 Task: Filter audit logs by billing updates in the organization "ryshabh2k".
Action: Mouse moved to (949, 92)
Screenshot: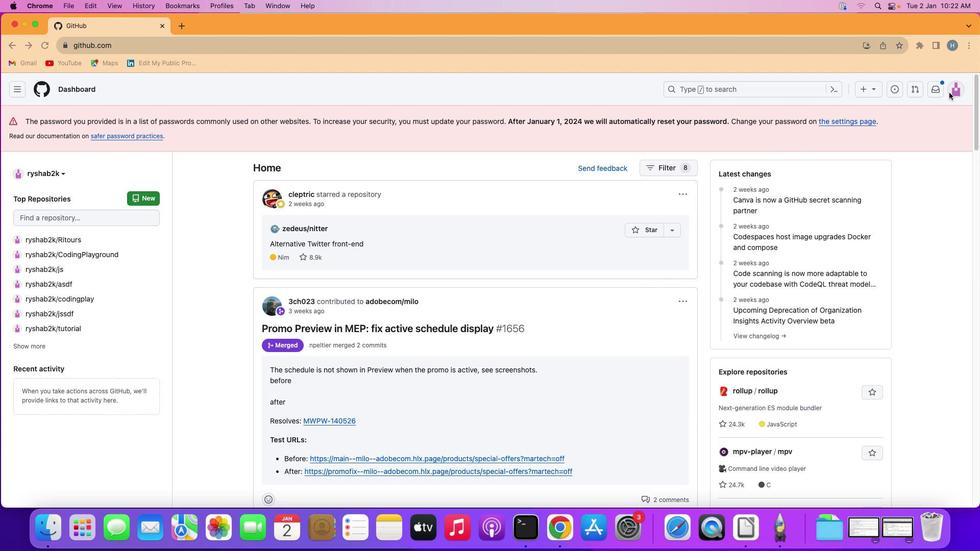 
Action: Mouse pressed left at (949, 92)
Screenshot: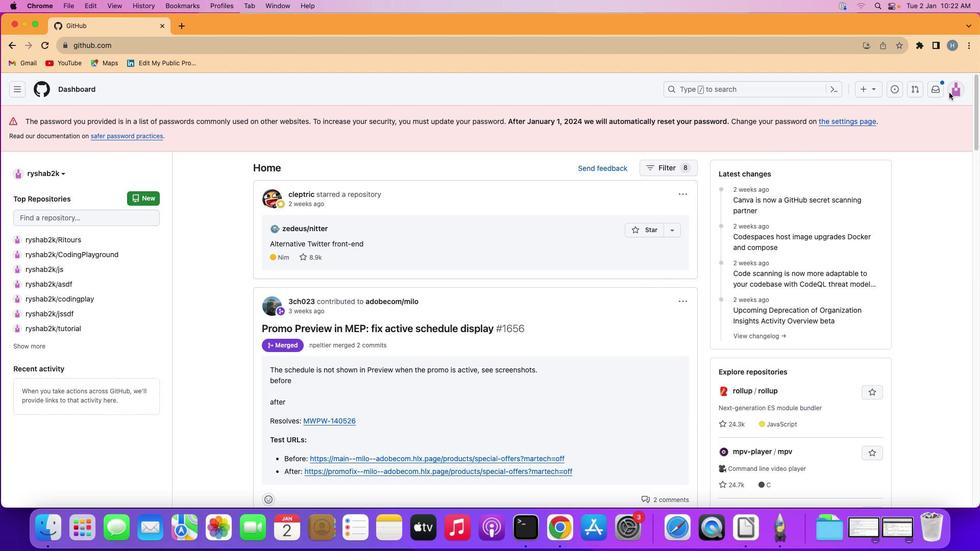 
Action: Mouse moved to (954, 89)
Screenshot: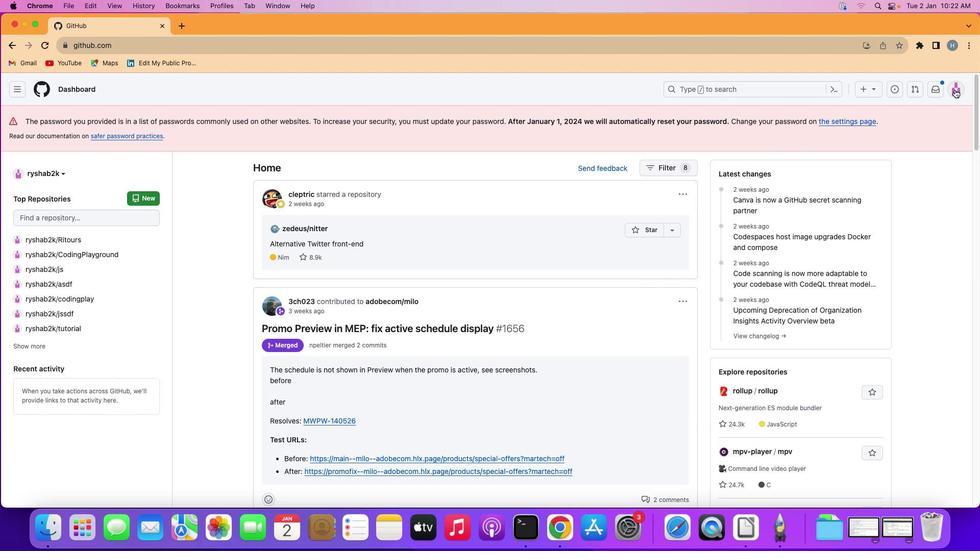 
Action: Mouse pressed left at (954, 89)
Screenshot: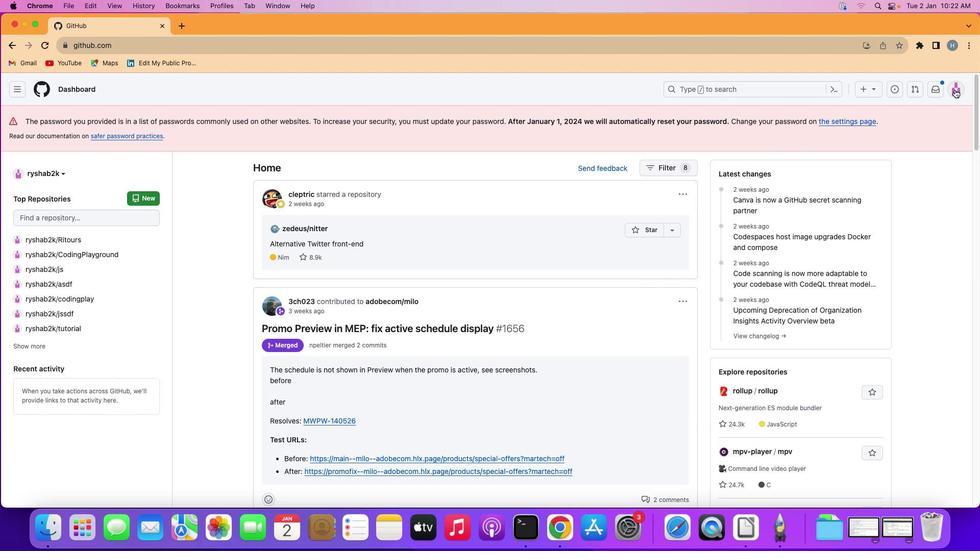 
Action: Mouse moved to (868, 211)
Screenshot: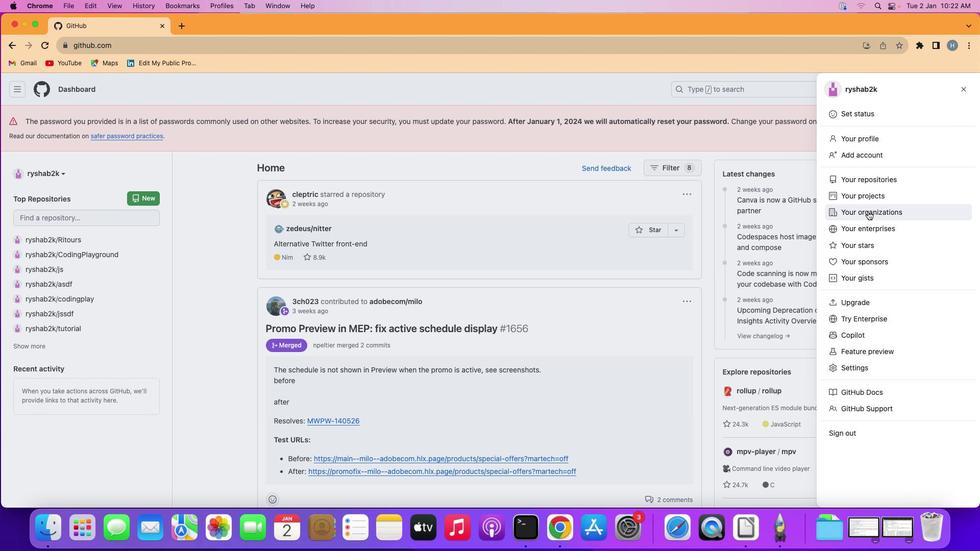 
Action: Mouse pressed left at (868, 211)
Screenshot: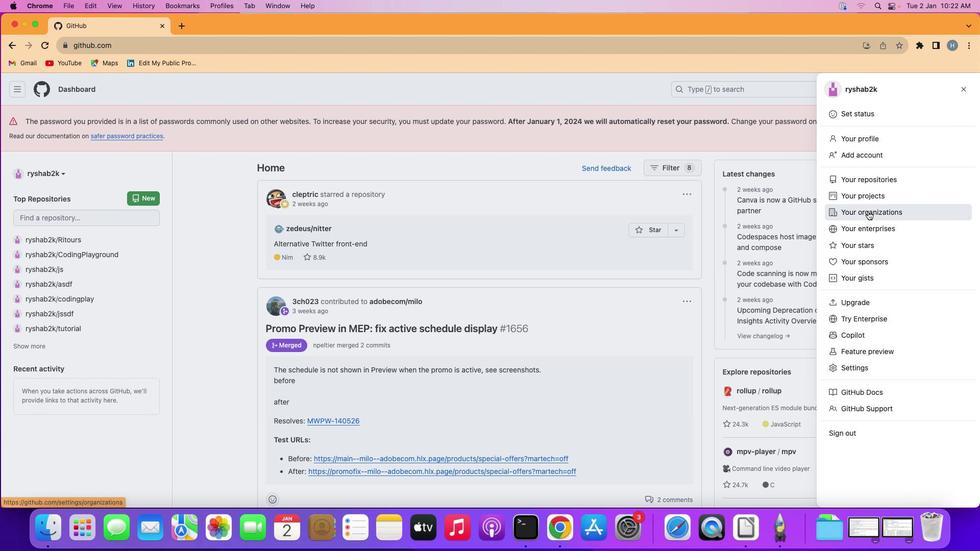 
Action: Mouse moved to (749, 242)
Screenshot: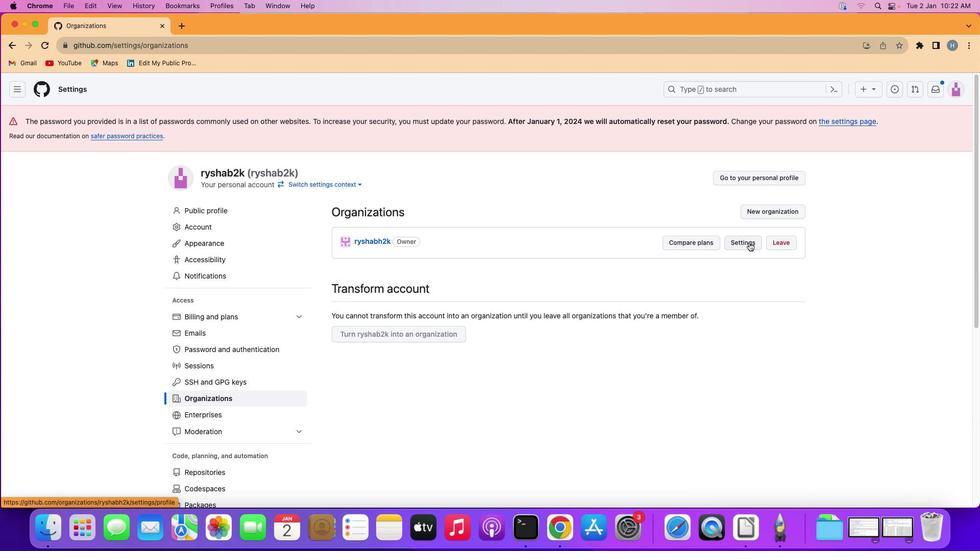 
Action: Mouse pressed left at (749, 242)
Screenshot: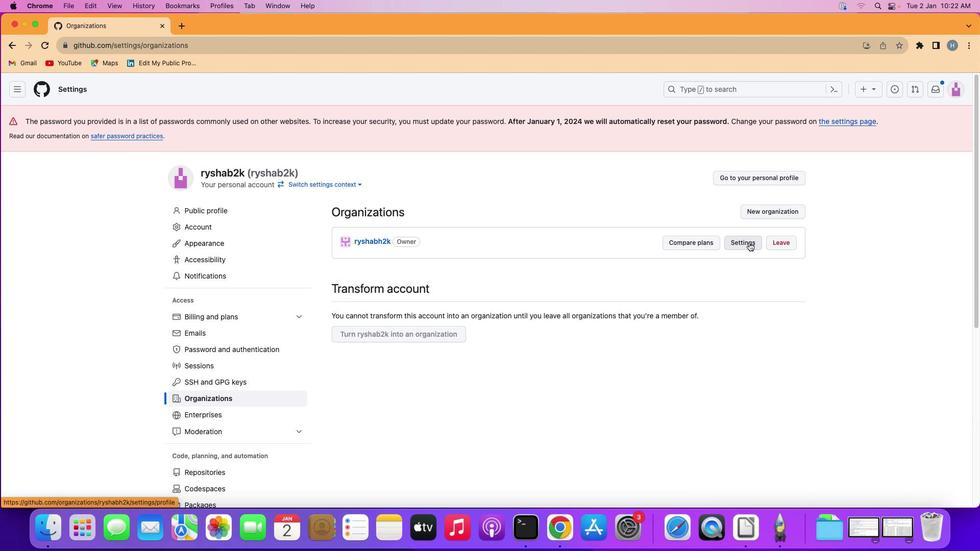 
Action: Mouse moved to (310, 400)
Screenshot: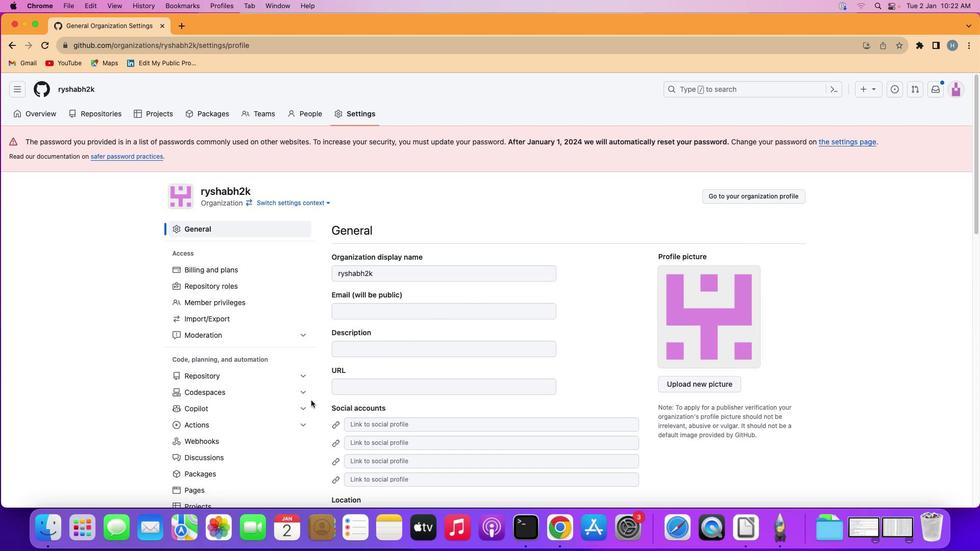 
Action: Mouse scrolled (310, 400) with delta (0, 0)
Screenshot: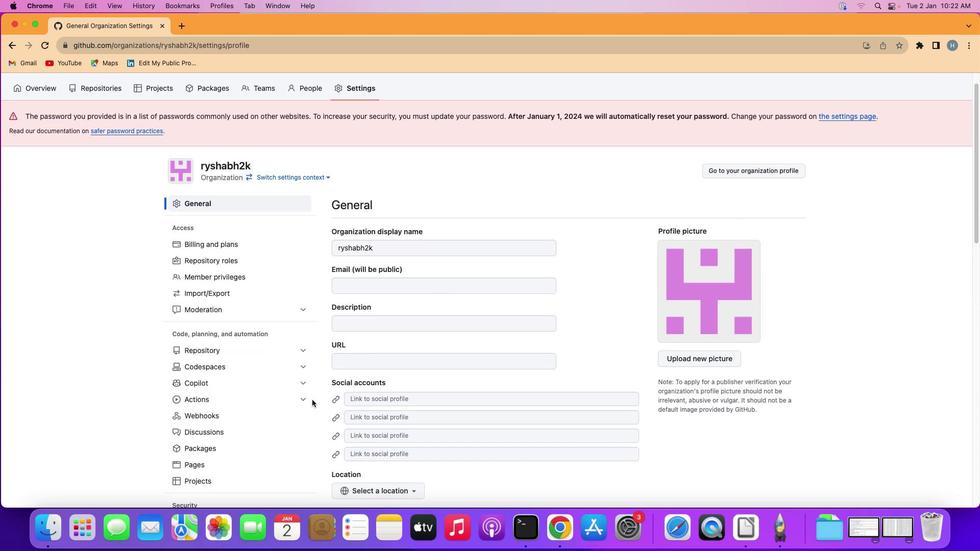
Action: Mouse scrolled (310, 400) with delta (0, 0)
Screenshot: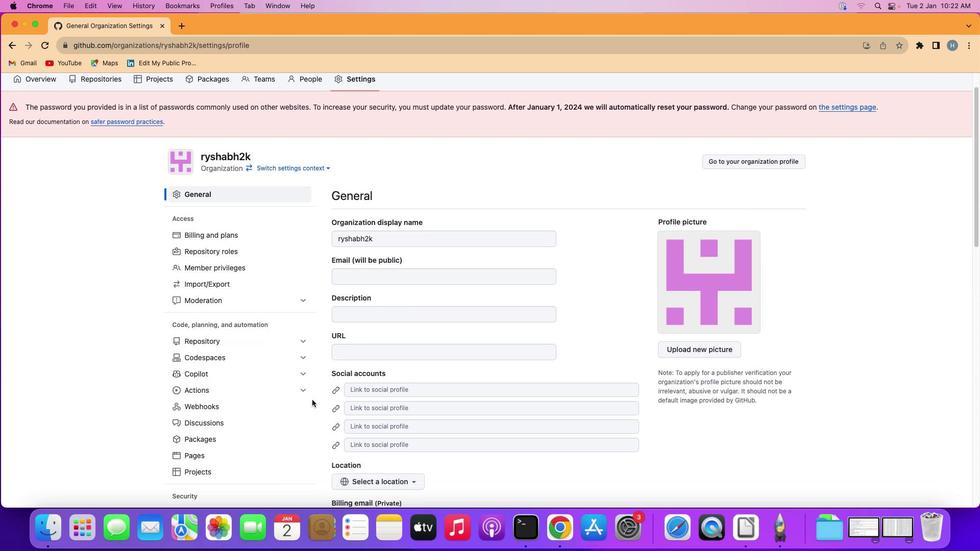 
Action: Mouse scrolled (310, 400) with delta (0, -1)
Screenshot: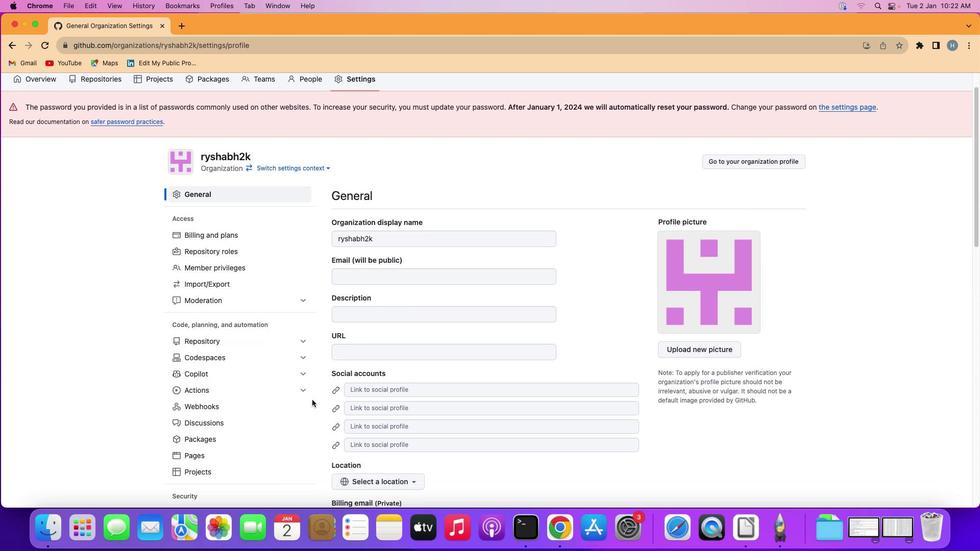 
Action: Mouse moved to (312, 399)
Screenshot: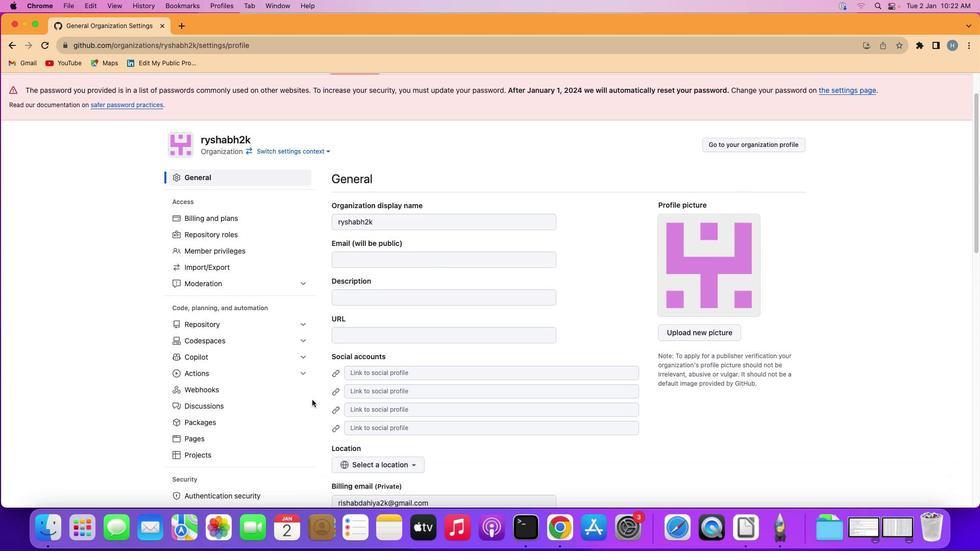 
Action: Mouse scrolled (312, 399) with delta (0, 0)
Screenshot: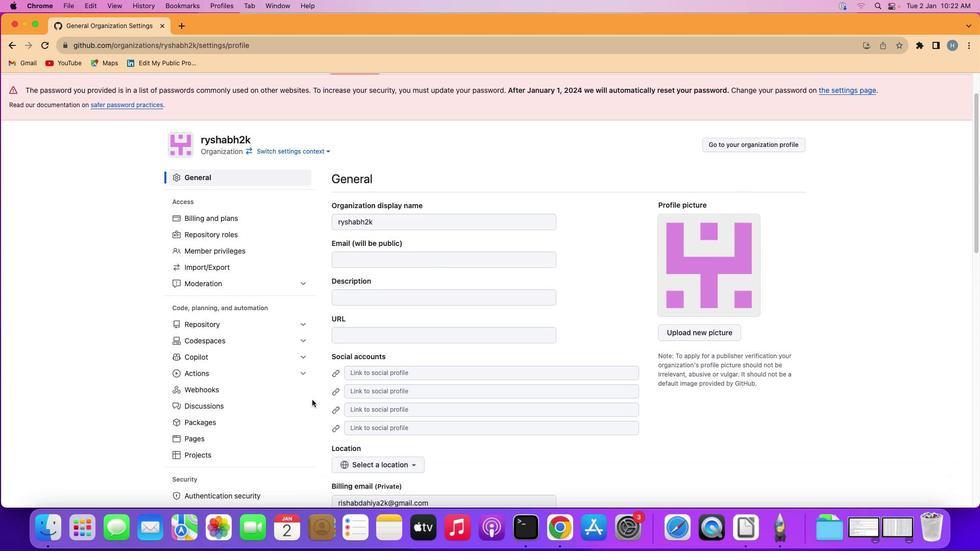 
Action: Mouse moved to (312, 399)
Screenshot: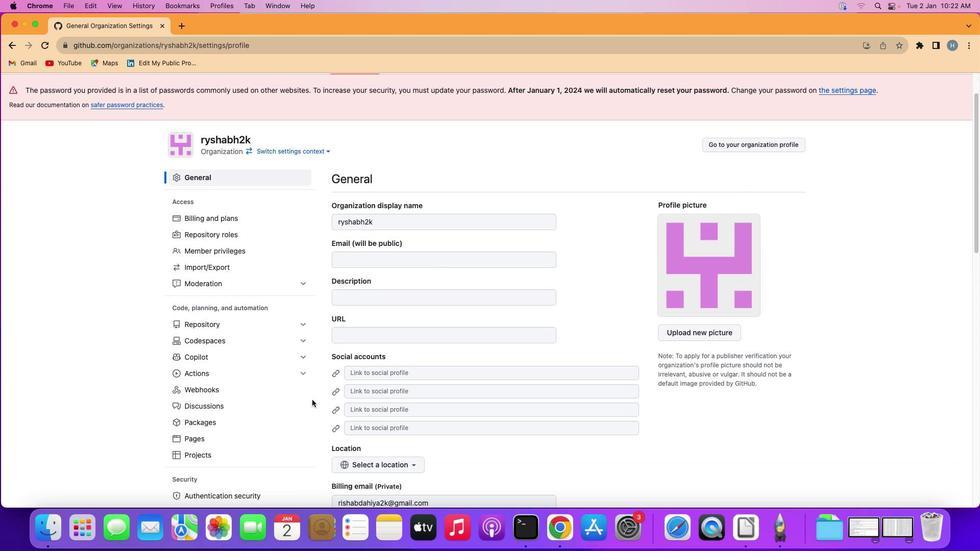 
Action: Mouse scrolled (312, 399) with delta (0, 0)
Screenshot: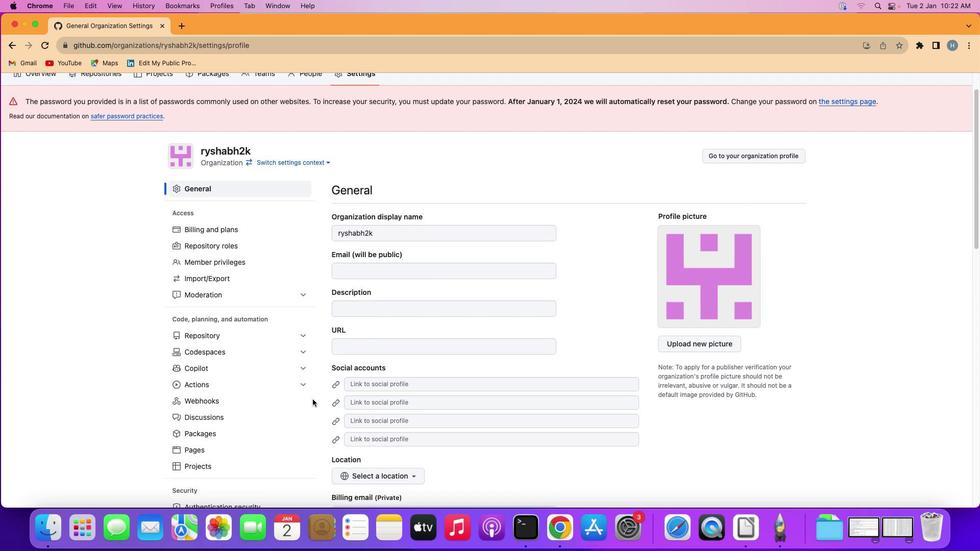 
Action: Mouse scrolled (312, 399) with delta (0, 1)
Screenshot: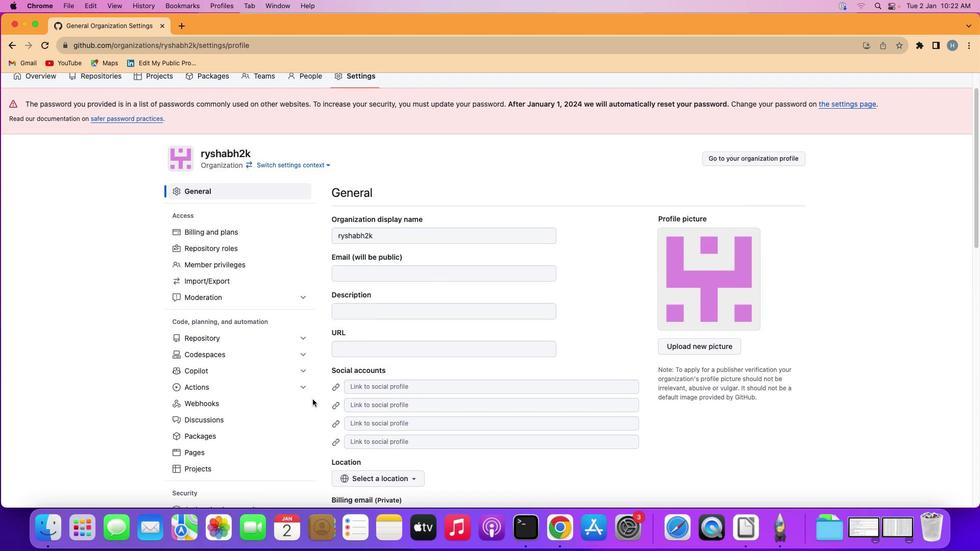 
Action: Mouse scrolled (312, 399) with delta (0, -1)
Screenshot: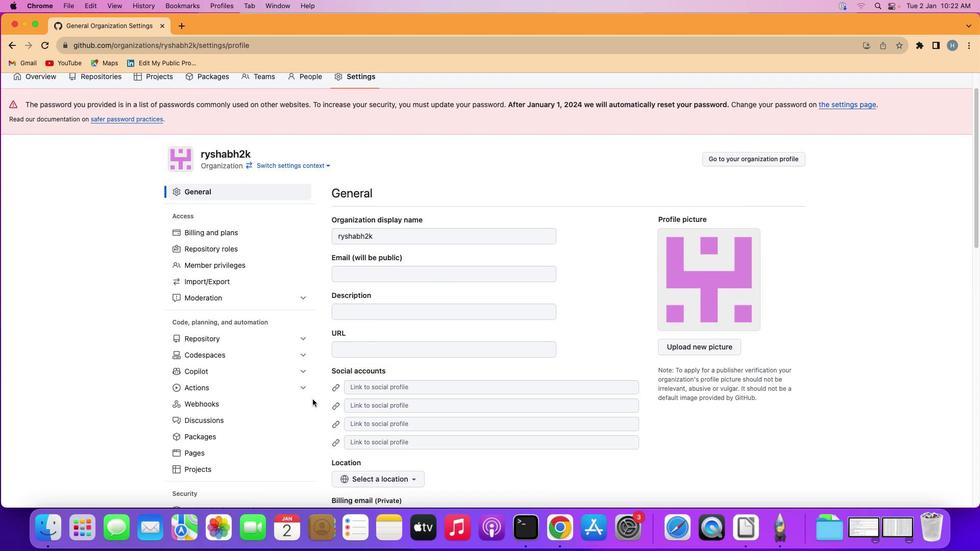 
Action: Mouse moved to (313, 398)
Screenshot: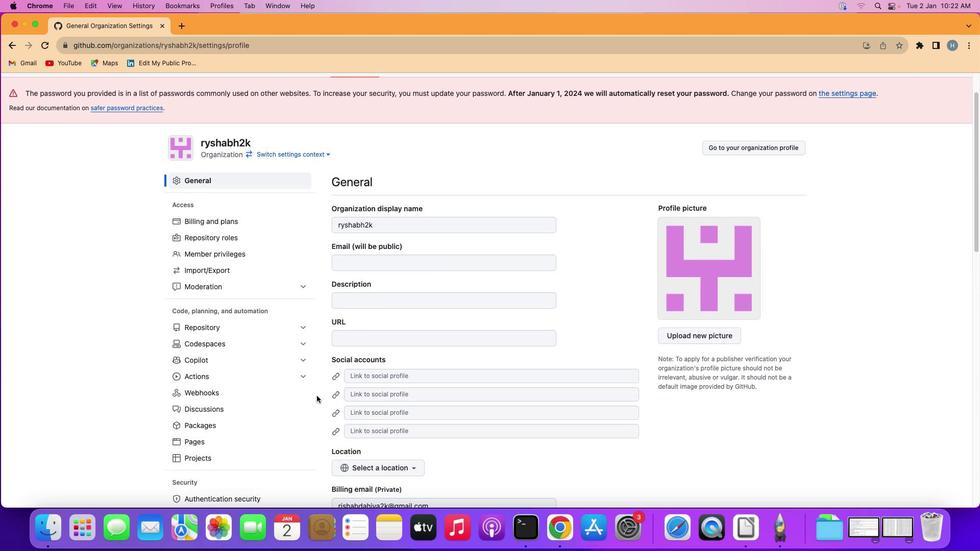 
Action: Mouse scrolled (313, 398) with delta (0, 0)
Screenshot: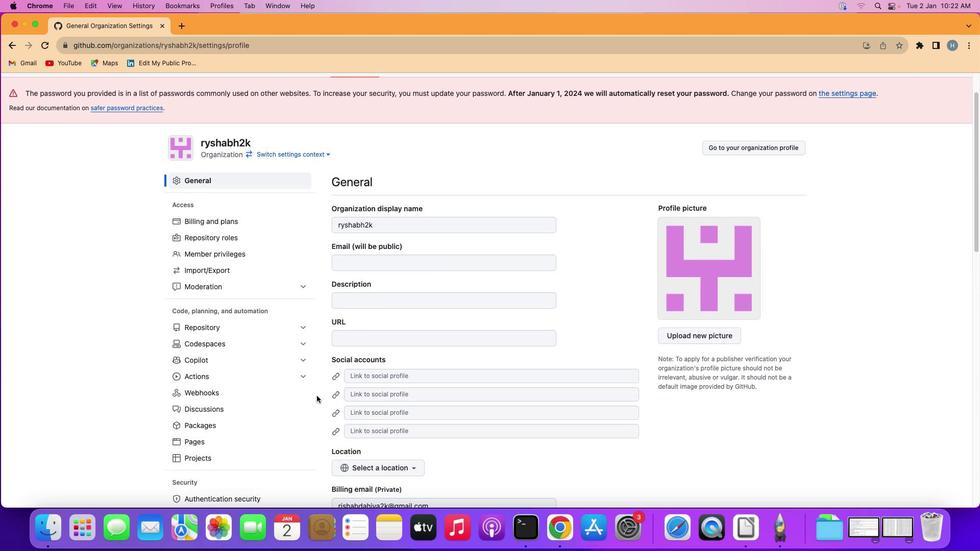 
Action: Mouse moved to (314, 397)
Screenshot: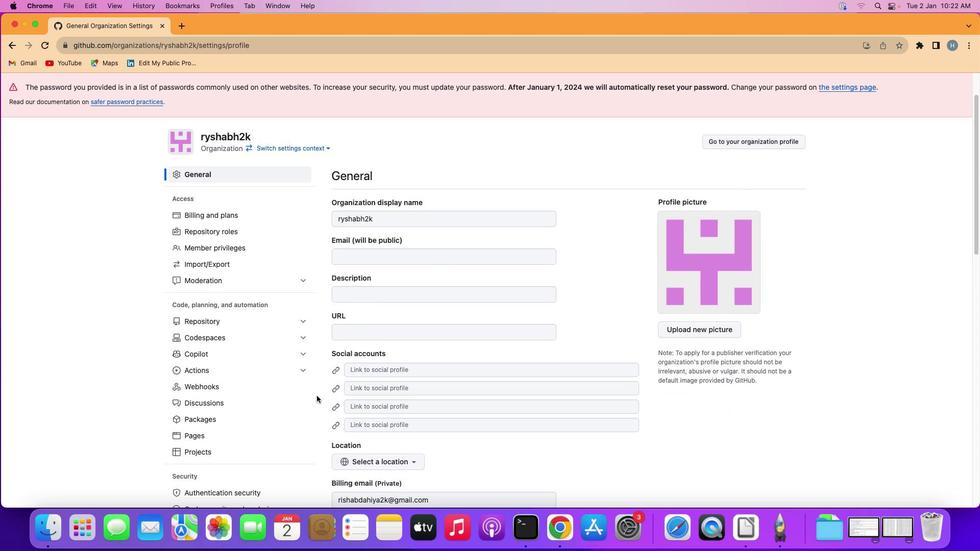 
Action: Mouse scrolled (314, 397) with delta (0, 1)
Screenshot: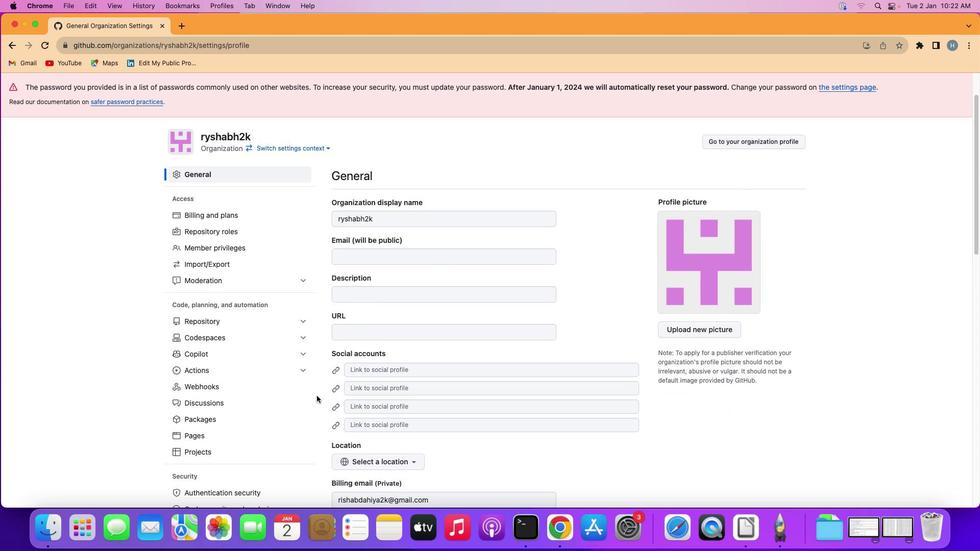 
Action: Mouse moved to (315, 396)
Screenshot: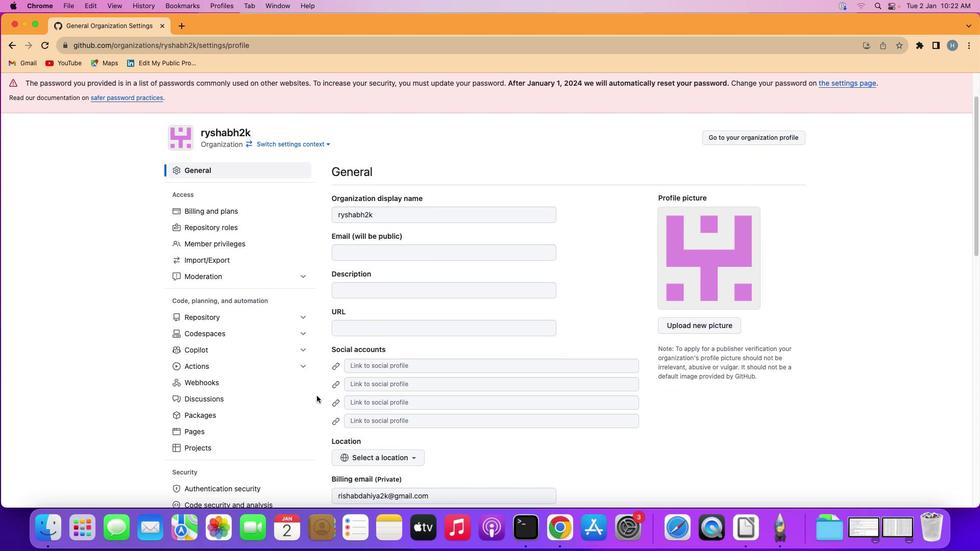 
Action: Mouse scrolled (315, 396) with delta (0, -1)
Screenshot: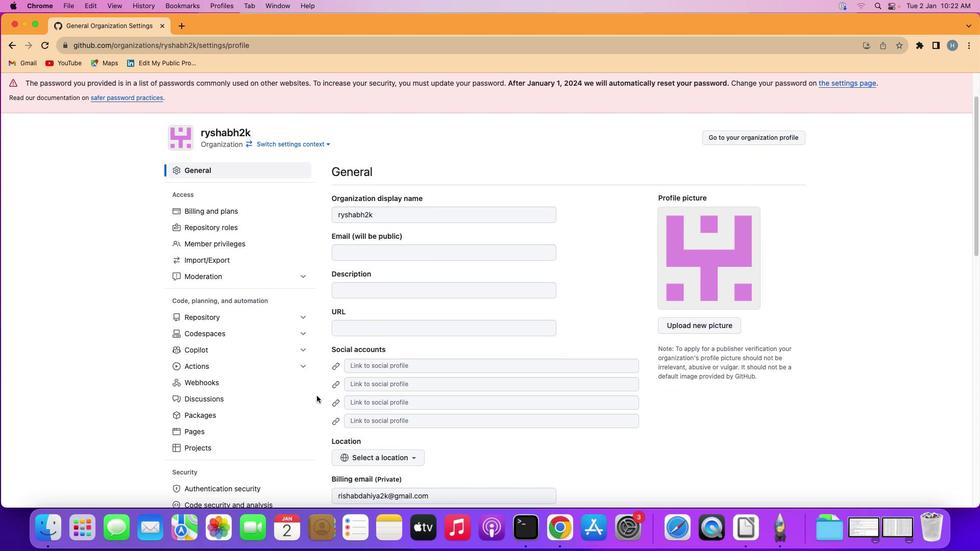 
Action: Mouse moved to (316, 395)
Screenshot: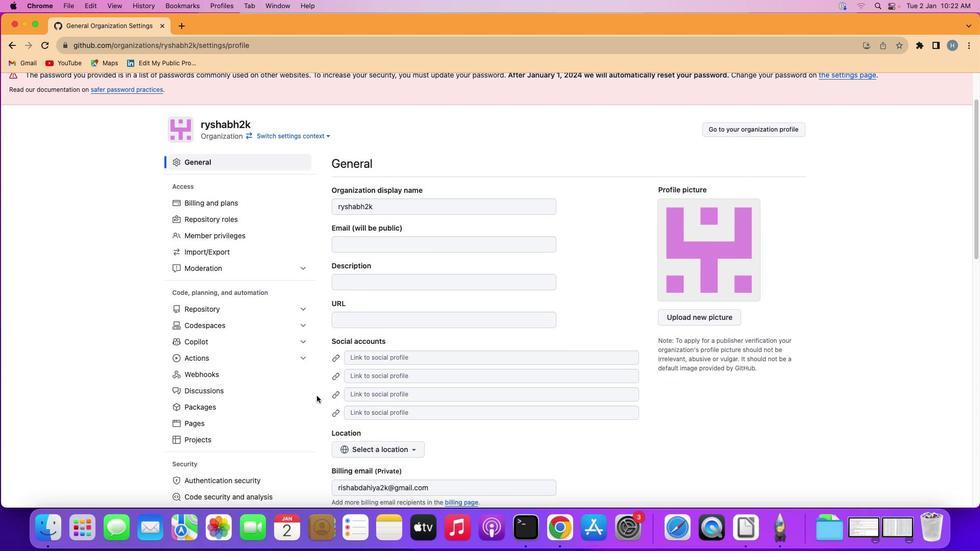 
Action: Mouse scrolled (316, 395) with delta (0, 0)
Screenshot: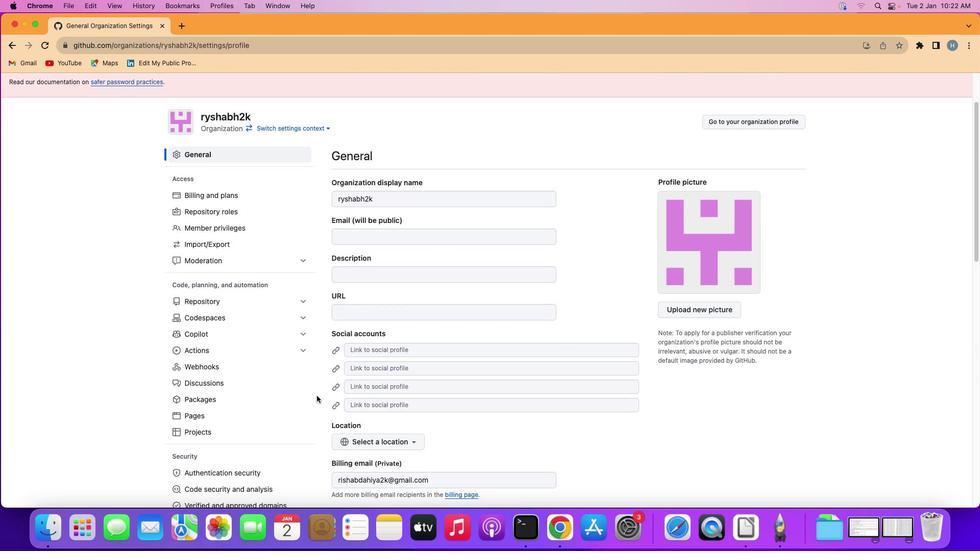 
Action: Mouse scrolled (316, 395) with delta (0, 1)
Screenshot: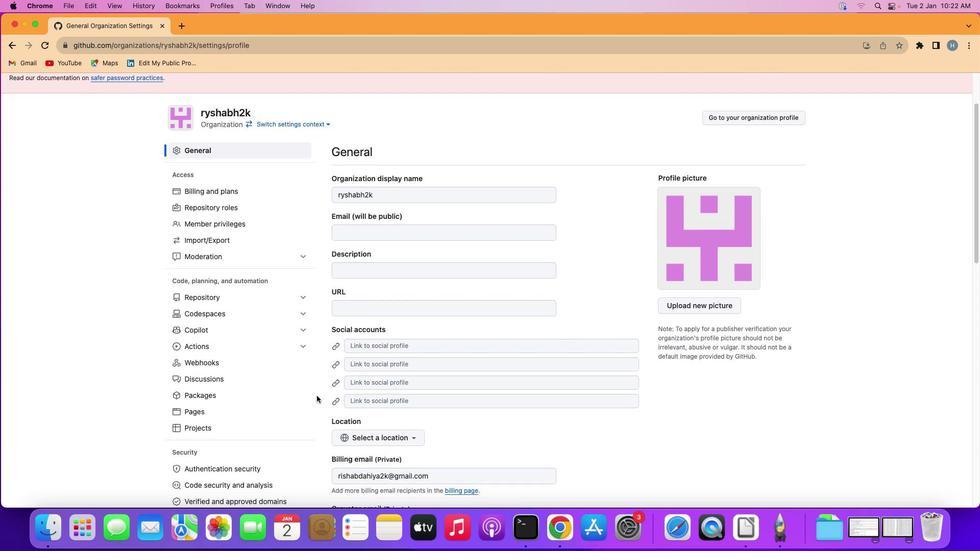 
Action: Mouse scrolled (316, 395) with delta (0, -2)
Screenshot: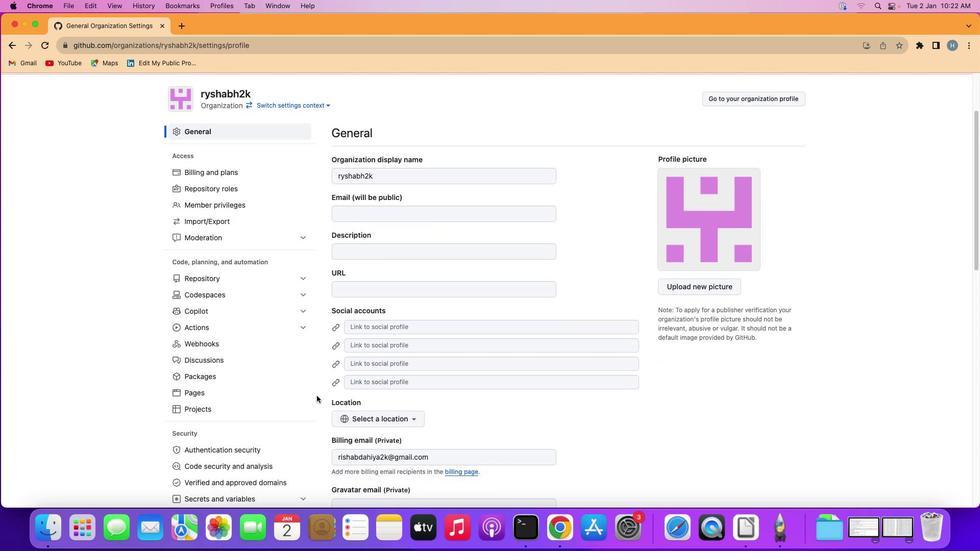 
Action: Mouse scrolled (316, 395) with delta (0, -1)
Screenshot: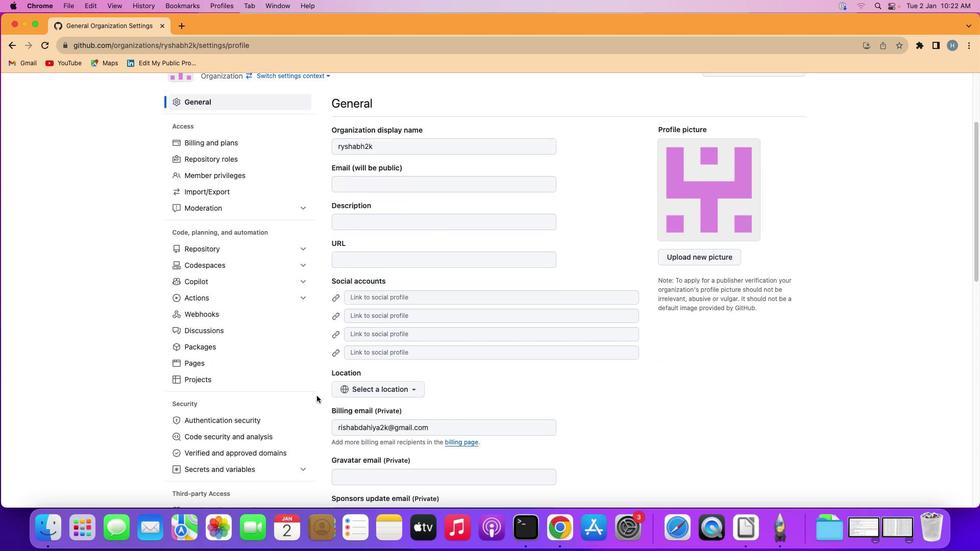 
Action: Mouse scrolled (316, 395) with delta (0, -2)
Screenshot: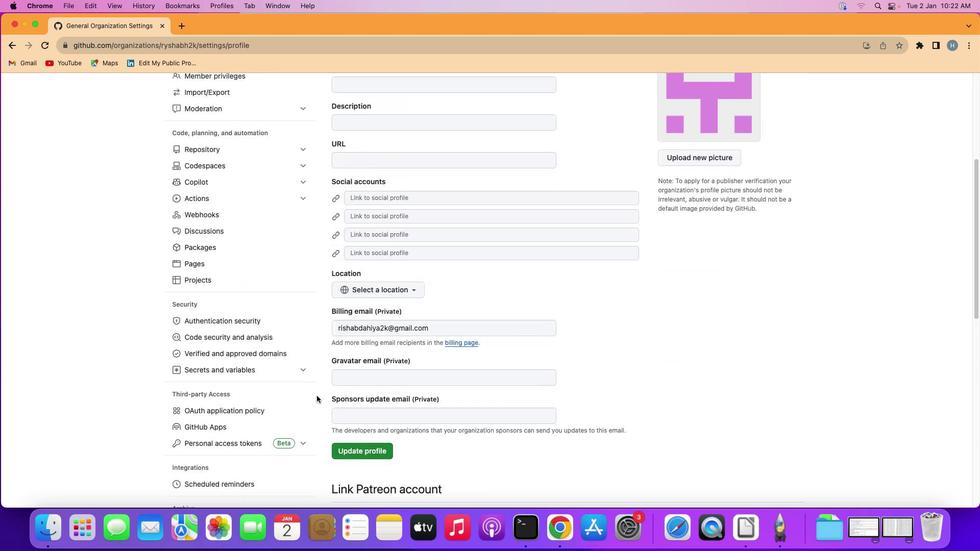 
Action: Mouse scrolled (316, 395) with delta (0, 0)
Screenshot: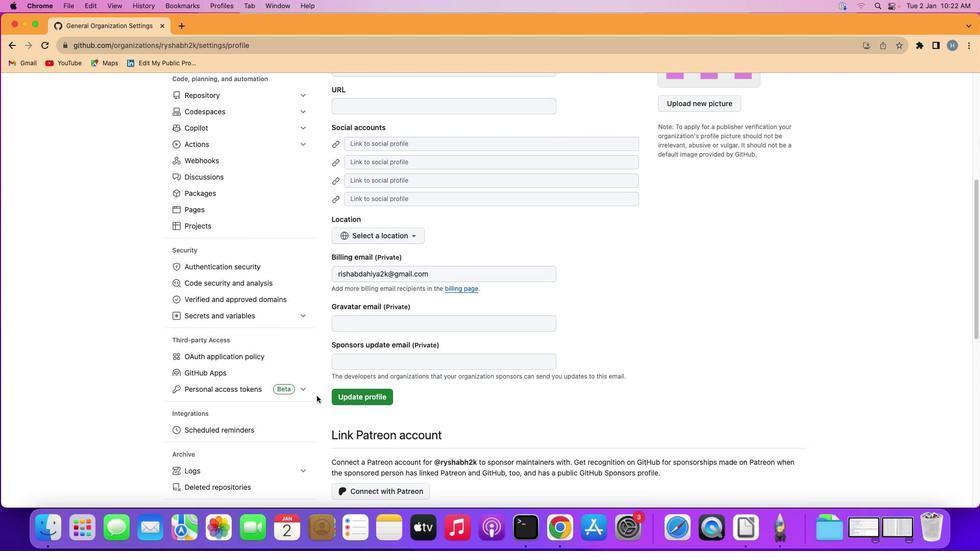 
Action: Mouse scrolled (316, 395) with delta (0, 0)
Screenshot: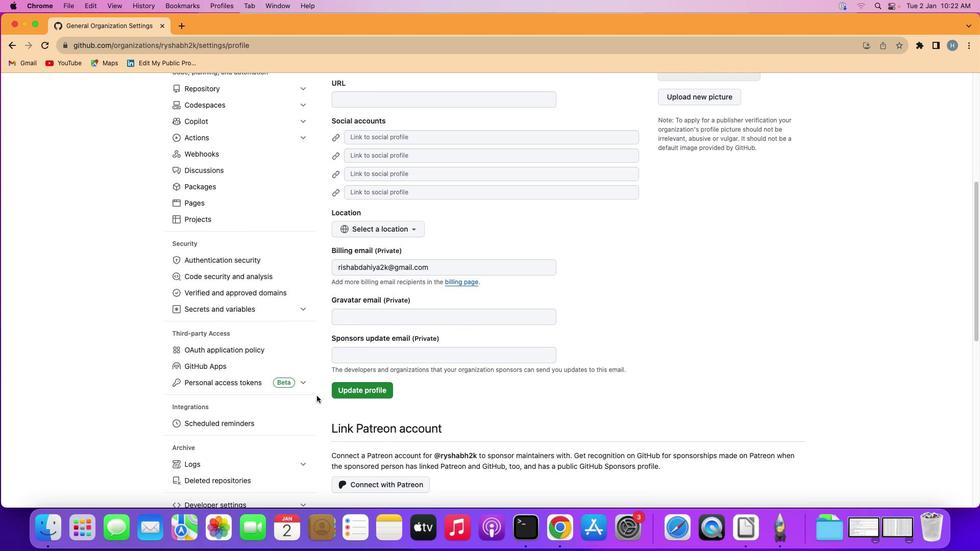 
Action: Mouse scrolled (316, 395) with delta (0, 0)
Screenshot: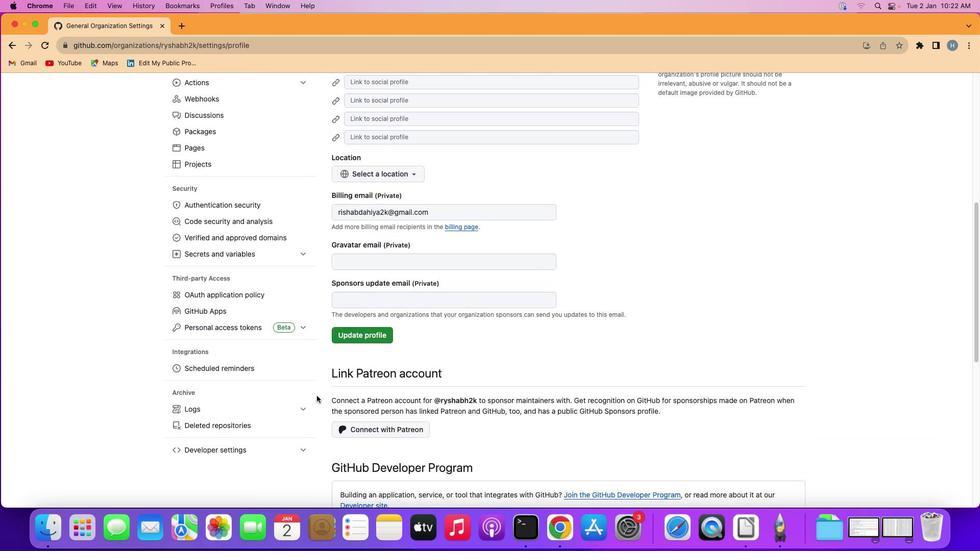 
Action: Mouse scrolled (316, 395) with delta (0, 0)
Screenshot: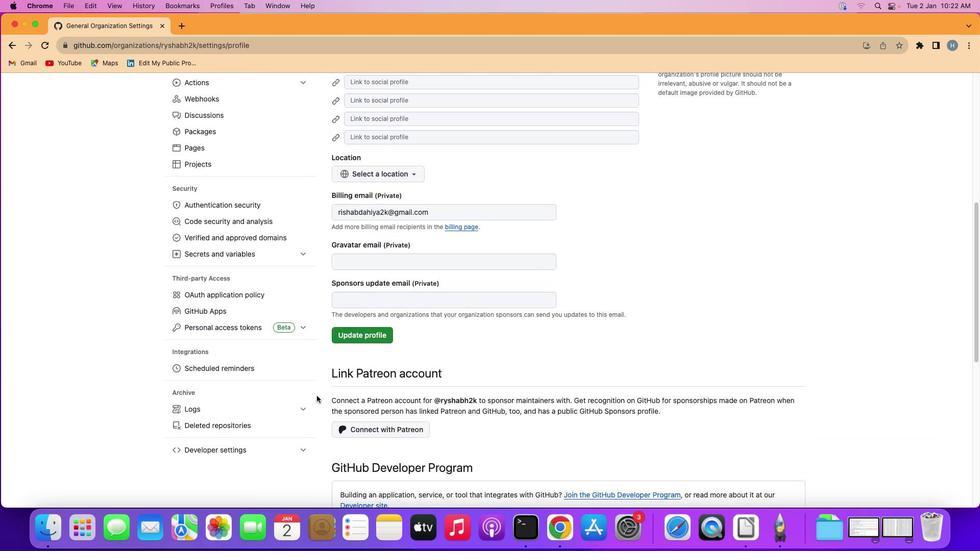 
Action: Mouse scrolled (316, 395) with delta (0, -1)
Screenshot: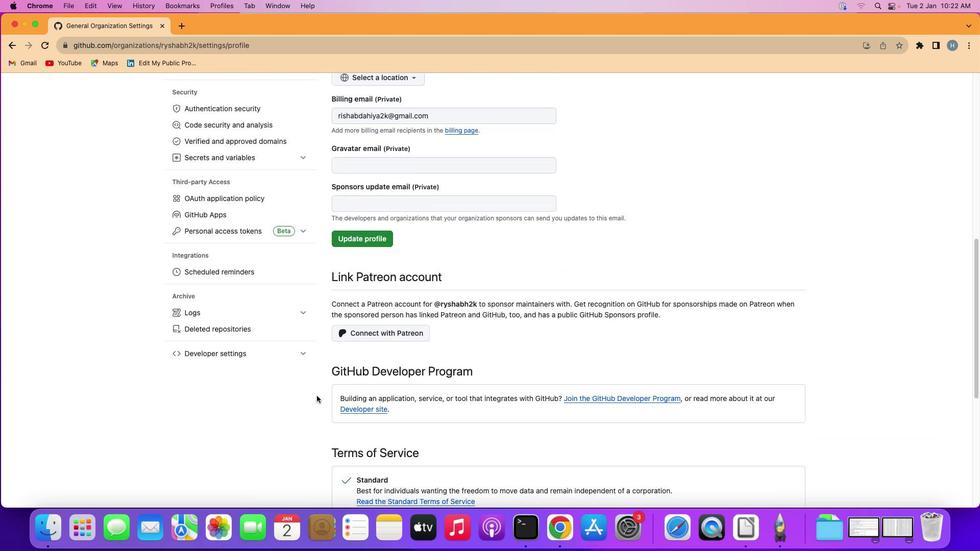 
Action: Mouse scrolled (316, 395) with delta (0, -2)
Screenshot: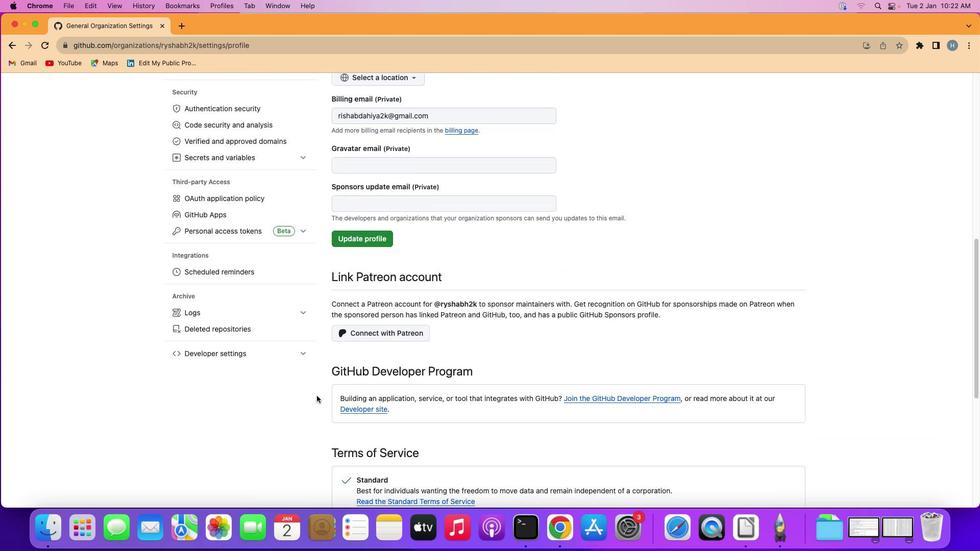 
Action: Mouse scrolled (316, 395) with delta (0, -2)
Screenshot: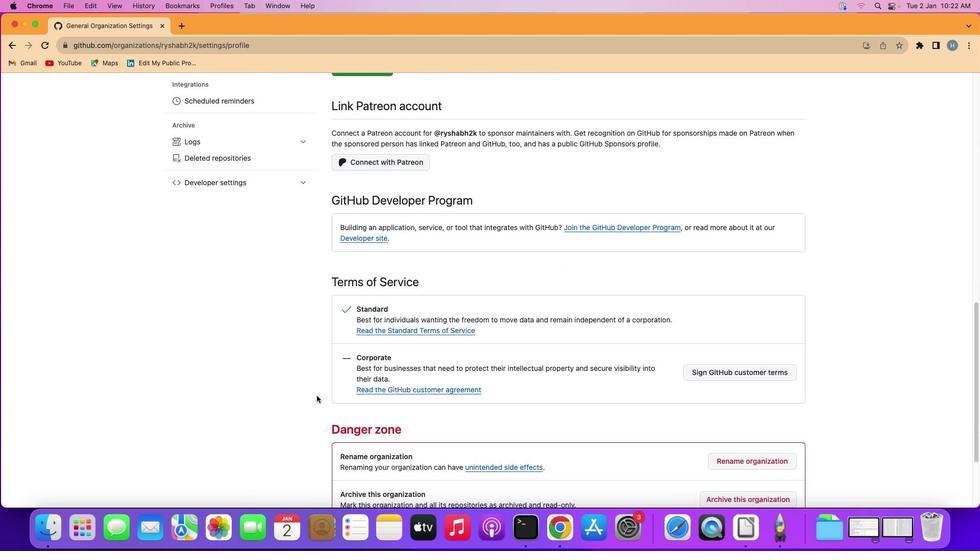 
Action: Mouse moved to (316, 390)
Screenshot: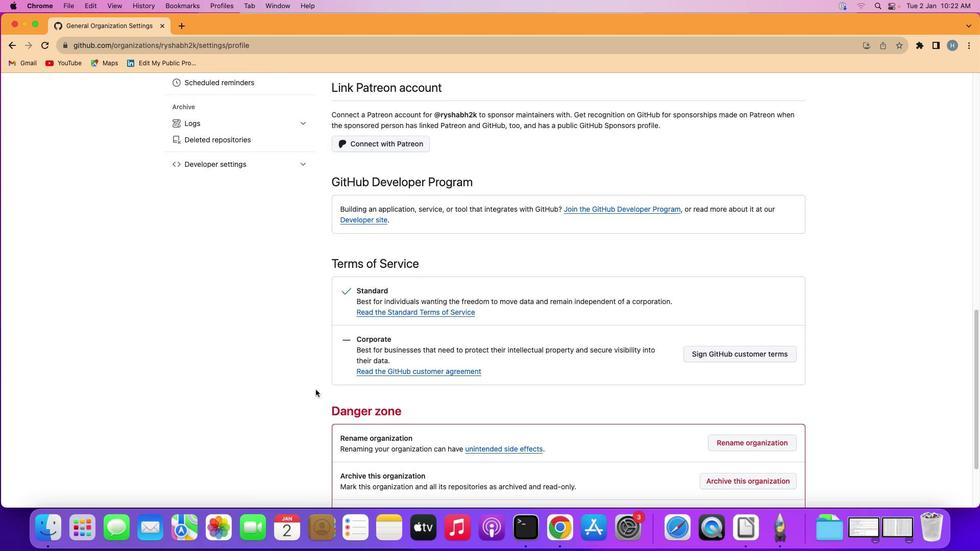 
Action: Mouse scrolled (316, 390) with delta (0, 0)
Screenshot: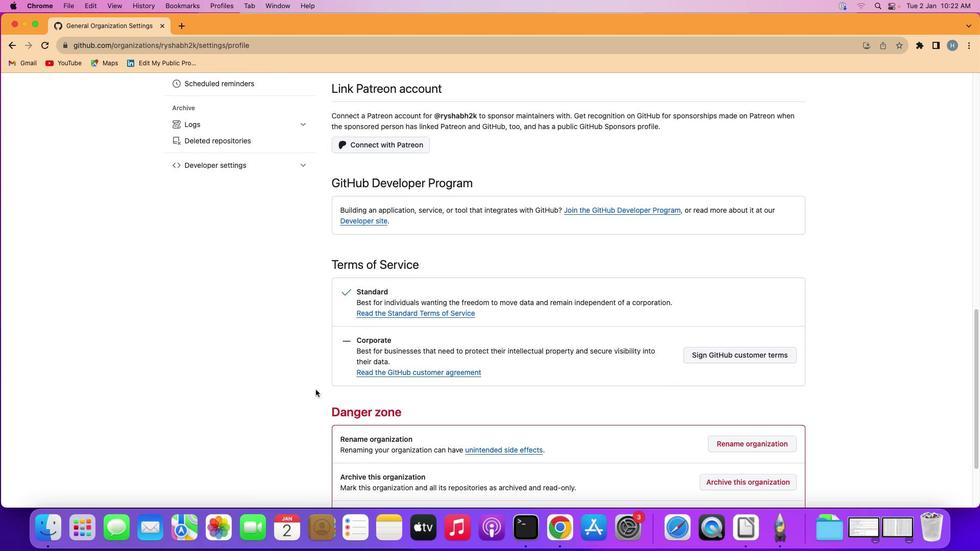 
Action: Mouse moved to (315, 390)
Screenshot: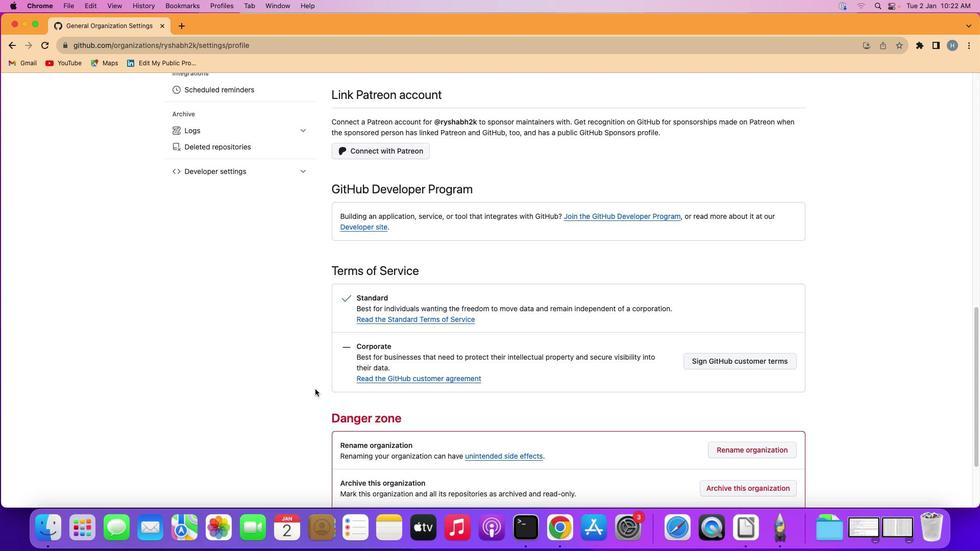 
Action: Mouse scrolled (315, 390) with delta (0, 0)
Screenshot: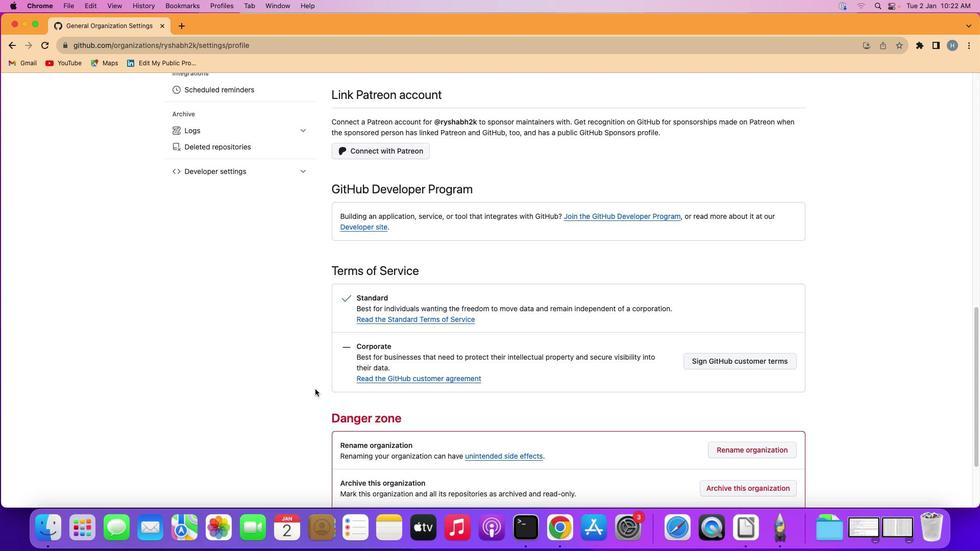 
Action: Mouse moved to (294, 137)
Screenshot: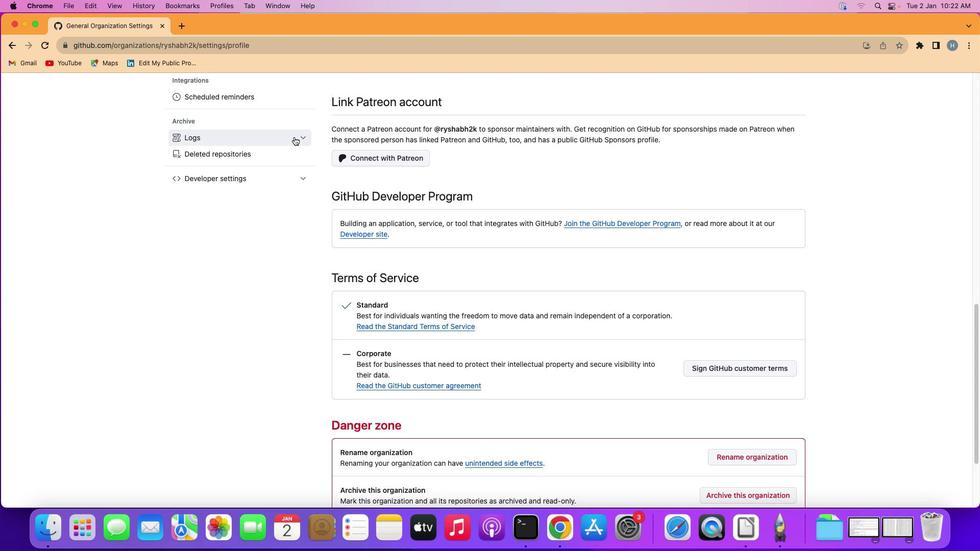 
Action: Mouse pressed left at (294, 137)
Screenshot: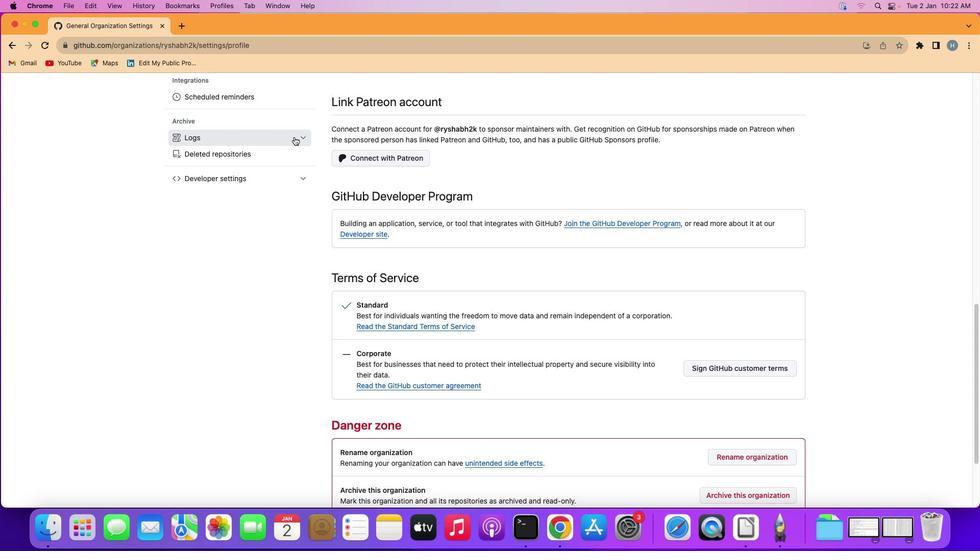 
Action: Mouse moved to (278, 170)
Screenshot: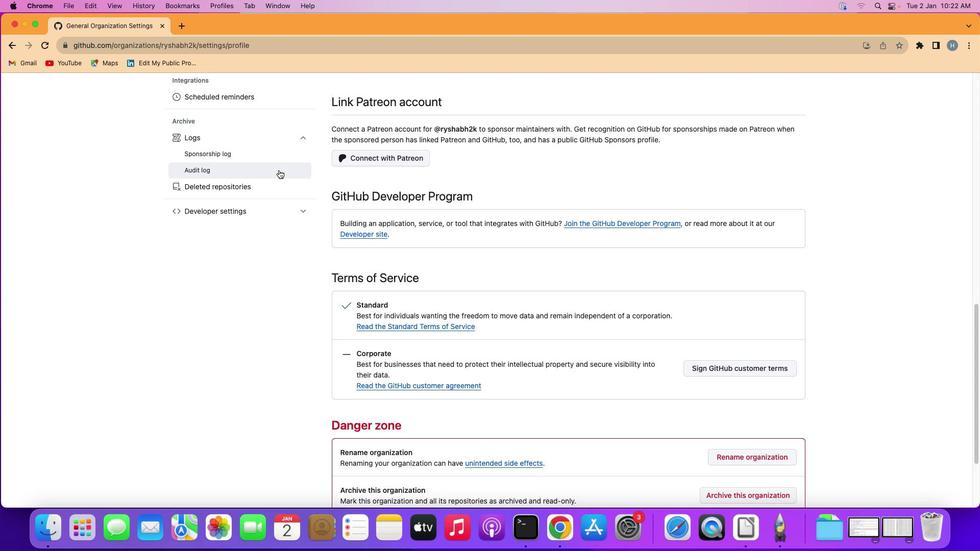 
Action: Mouse pressed left at (278, 170)
Screenshot: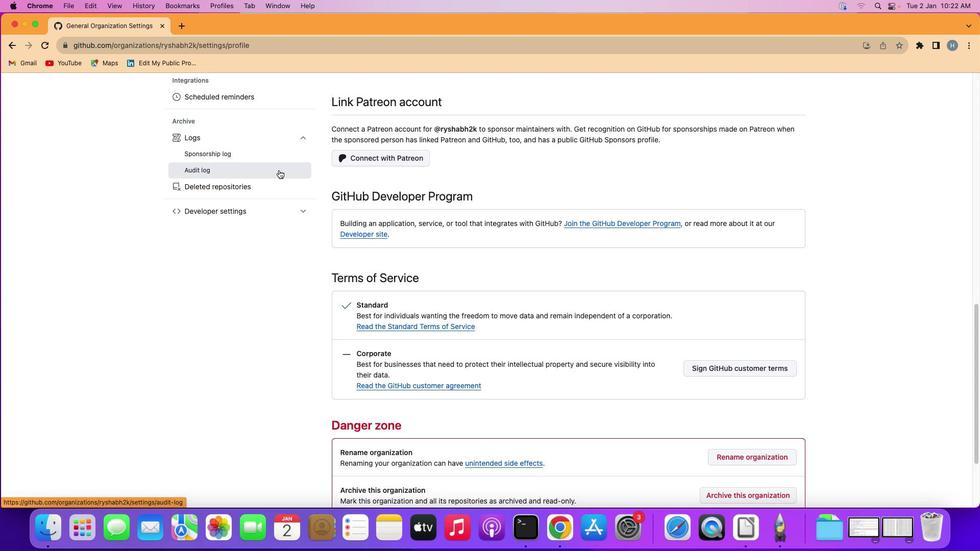 
Action: Mouse moved to (367, 299)
Screenshot: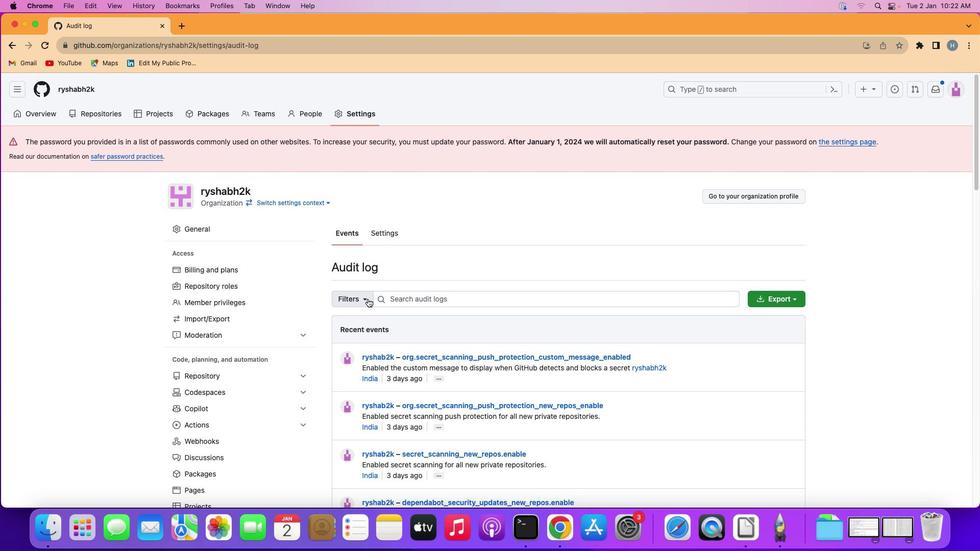 
Action: Mouse pressed left at (367, 299)
Screenshot: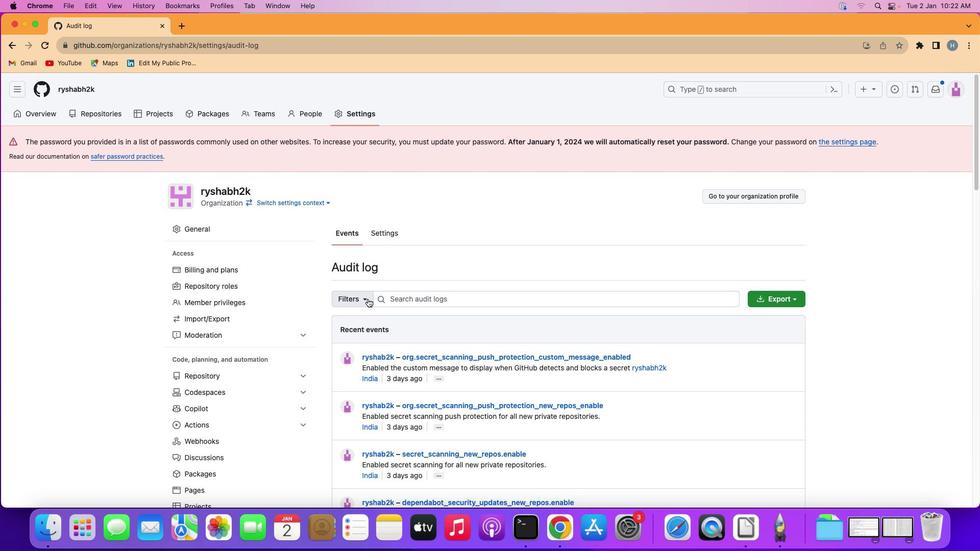 
Action: Mouse moved to (368, 404)
Screenshot: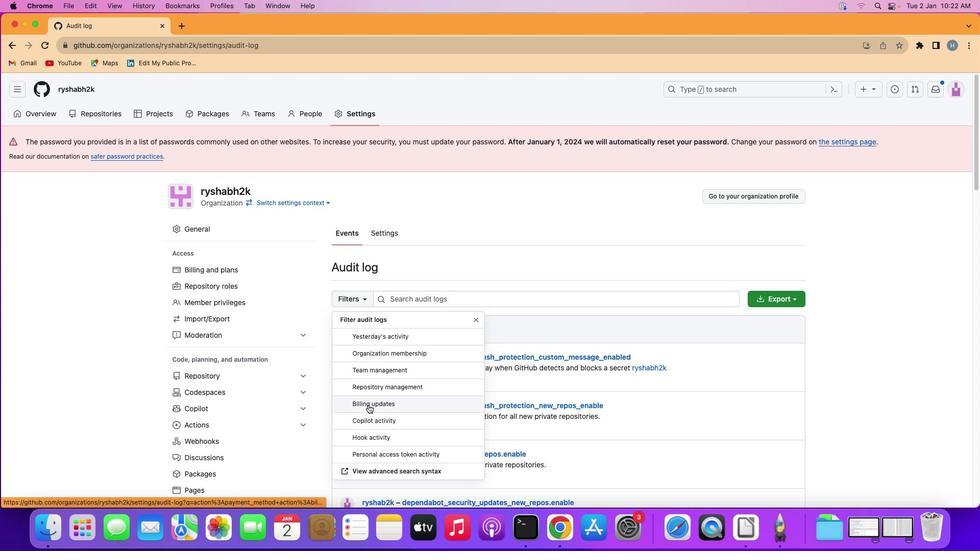 
Action: Mouse pressed left at (368, 404)
Screenshot: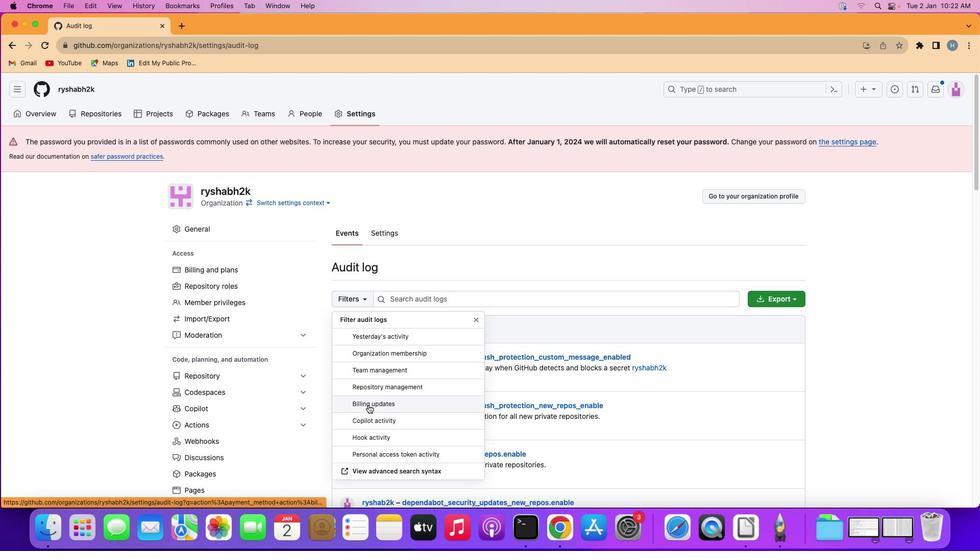 
